 Task: Add an event with the title Casual Sales Territory Planning and Expansion Strategies, date '2024/03/12', time 7:30 AM to 9:30 AM, logged in from the account softage.3@softage.netand send the event invitation to softage.4@softage.net and softage.2@softage.net. Set a reminder for the event 2 hour before
Action: Mouse moved to (85, 82)
Screenshot: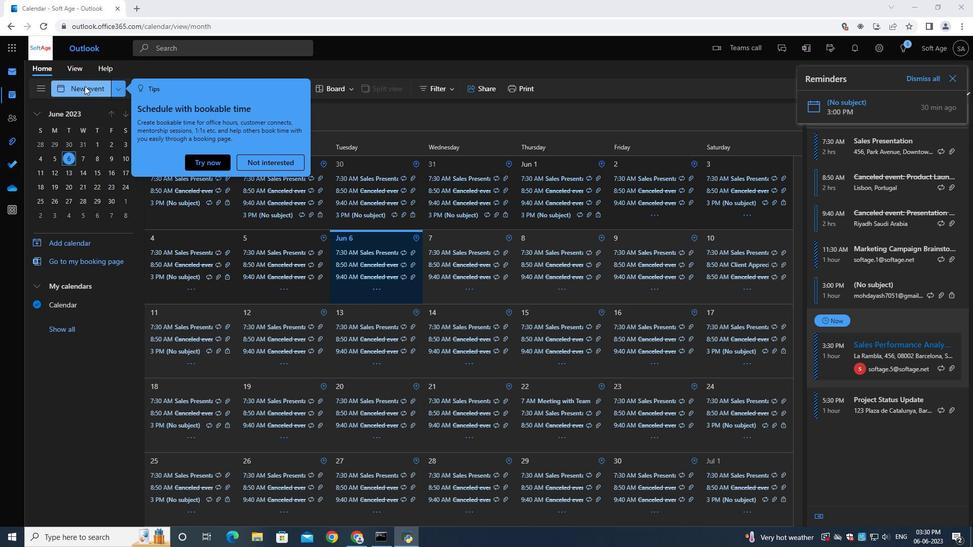 
Action: Mouse pressed left at (85, 82)
Screenshot: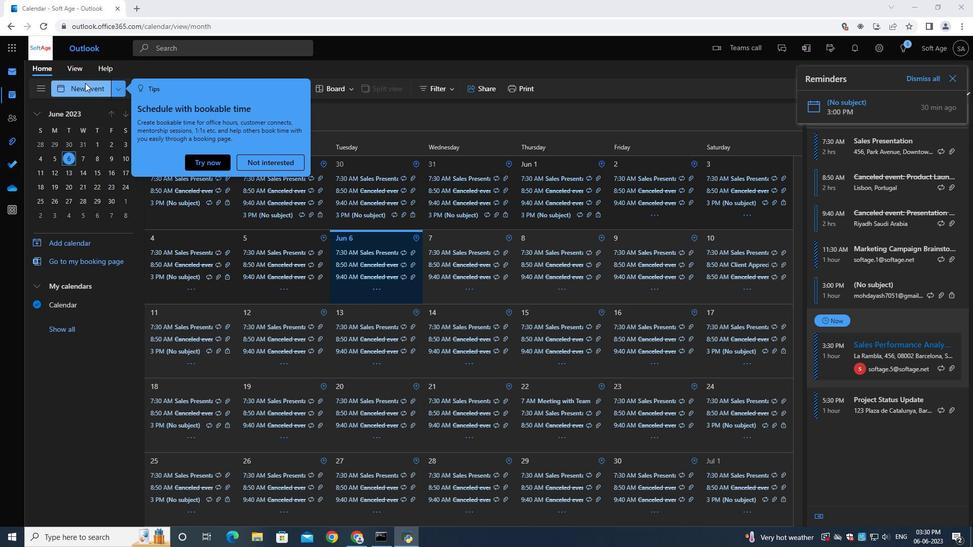 
Action: Mouse moved to (252, 154)
Screenshot: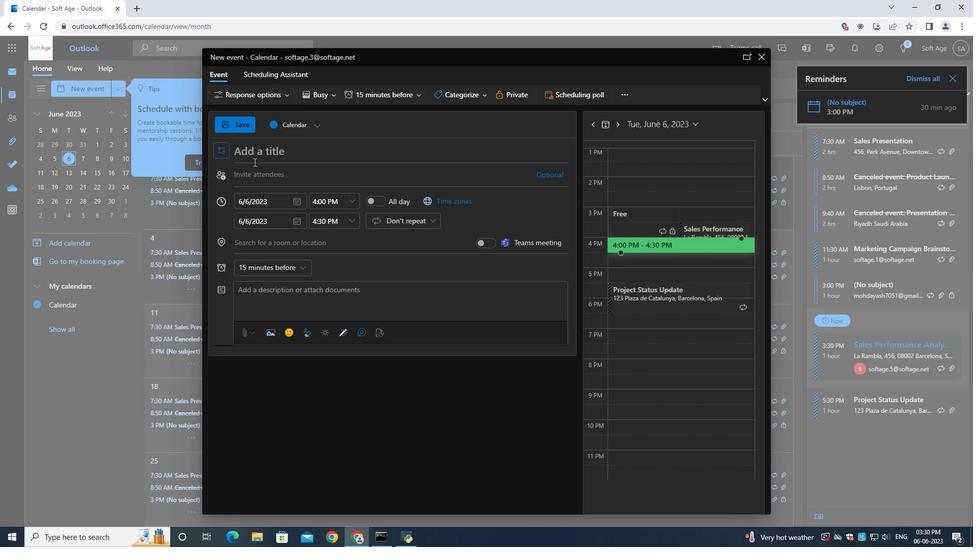 
Action: Mouse pressed left at (252, 154)
Screenshot: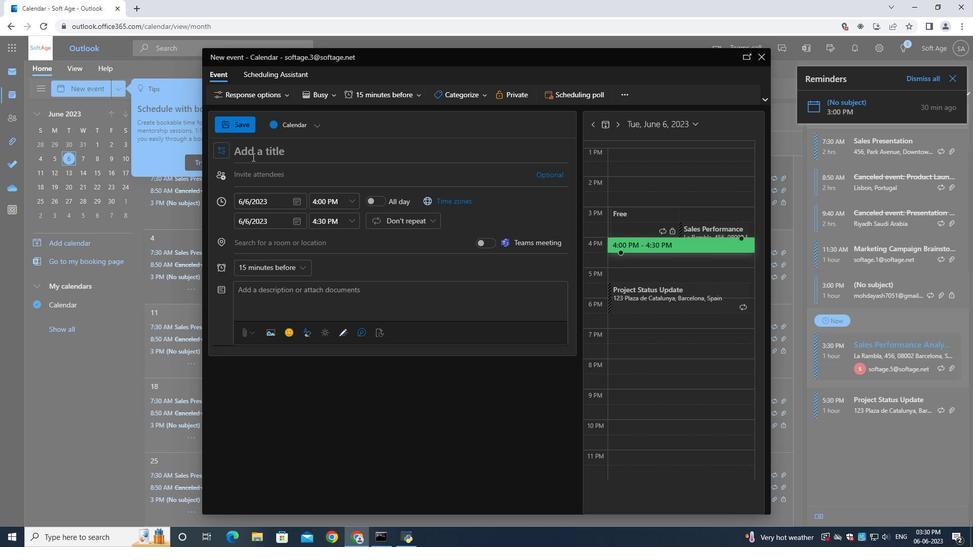 
Action: Key pressed <Key.shift><Key.shift><Key.shift><Key.shift><Key.shift><Key.shift><Key.shift><Key.shift><Key.shift><Key.shift><Key.shift><Key.shift><Key.shift><Key.shift><Key.shift><Key.shift><Key.shift><Key.shift><Key.shift><Key.shift><Key.shift><Key.shift><Key.shift><Key.shift><Key.shift><Key.shift><Key.shift><Key.shift><Key.shift><Key.shift>Casual<Key.space><Key.shift>Sales<Key.space><Key.shift><Key.shift><Key.shift><Key.shift><Key.shift><Key.shift><Key.shift><Key.shift><Key.shift><Key.shift><Key.shift><Key.shift><Key.shift><Key.shift><Key.shift><Key.shift><Key.shift><Key.shift><Key.shift><Key.shift><Key.shift><Key.shift><Key.shift><Key.shift>Territory<Key.space><Key.shift>Planning<Key.space>and<Key.space><Key.shift><Key.shift><Key.shift><Key.shift><Key.shift><Key.shift><Key.shift><Key.shift>Expansion<Key.space><Key.shift>Strategies
Screenshot: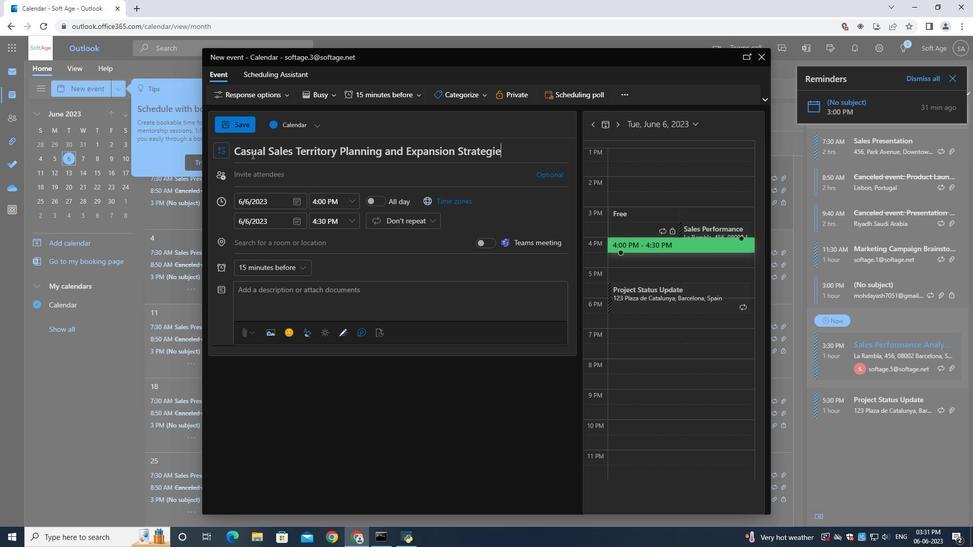 
Action: Mouse moved to (299, 201)
Screenshot: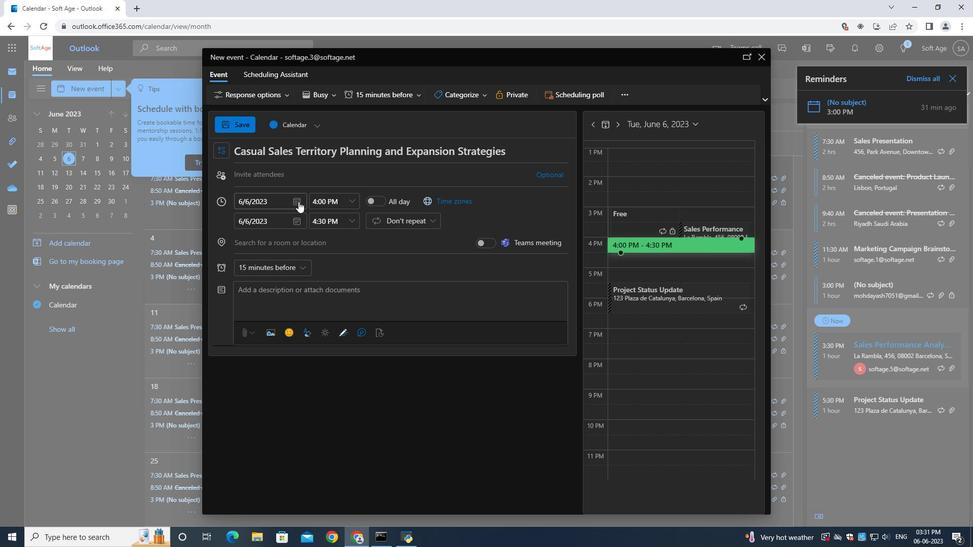 
Action: Mouse pressed left at (299, 201)
Screenshot: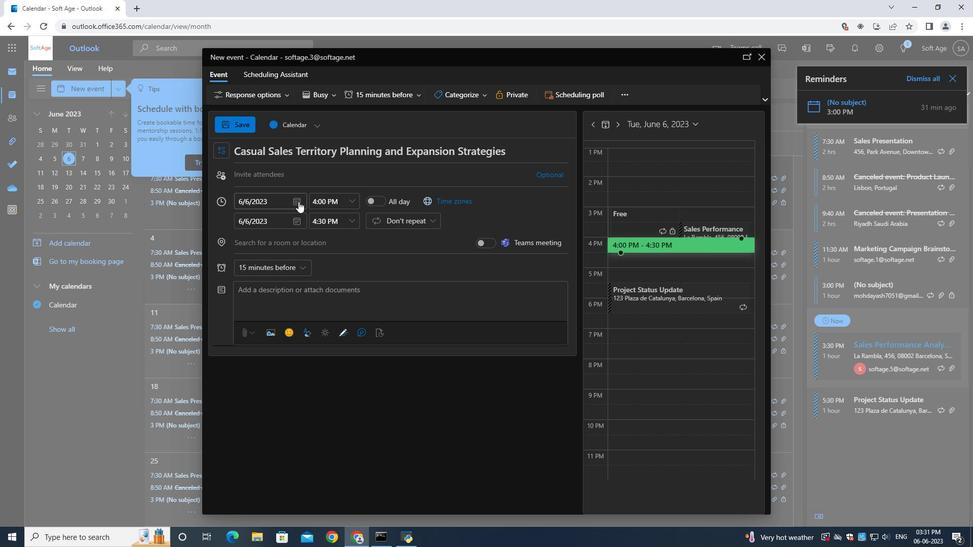 
Action: Mouse moved to (335, 222)
Screenshot: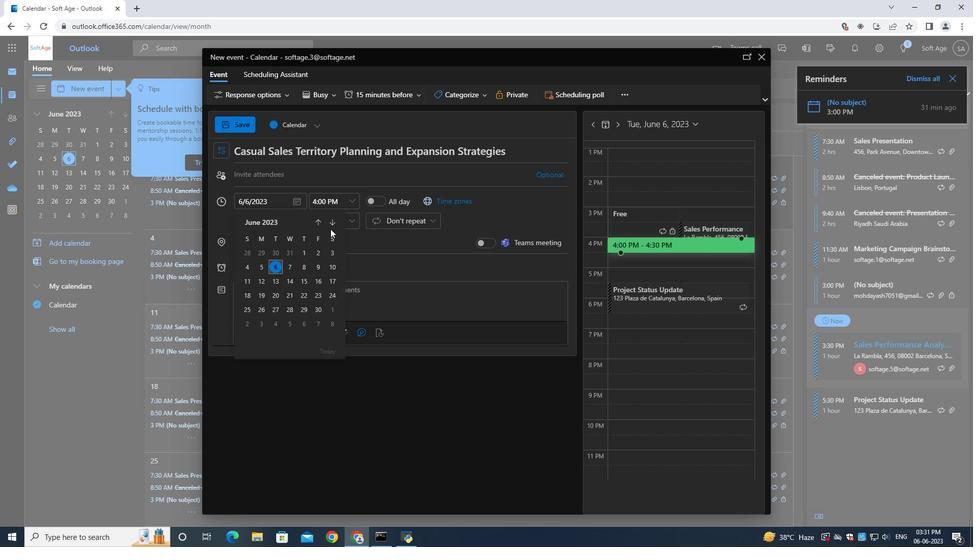 
Action: Mouse pressed left at (335, 222)
Screenshot: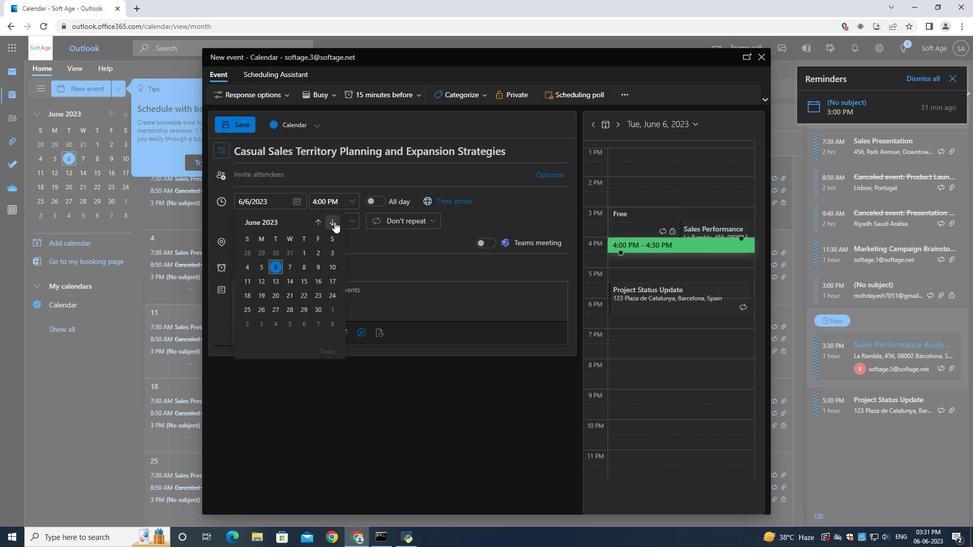 
Action: Mouse moved to (336, 222)
Screenshot: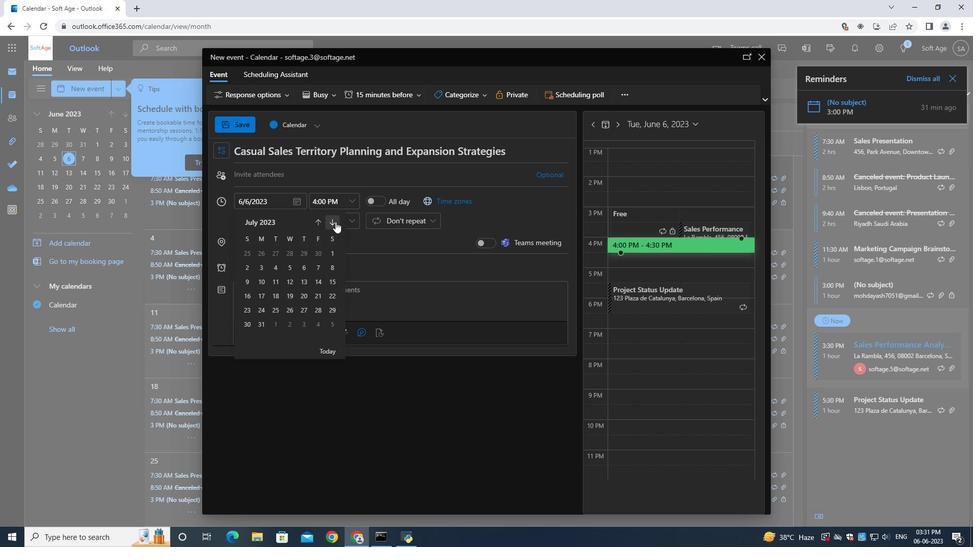 
Action: Mouse pressed left at (336, 222)
Screenshot: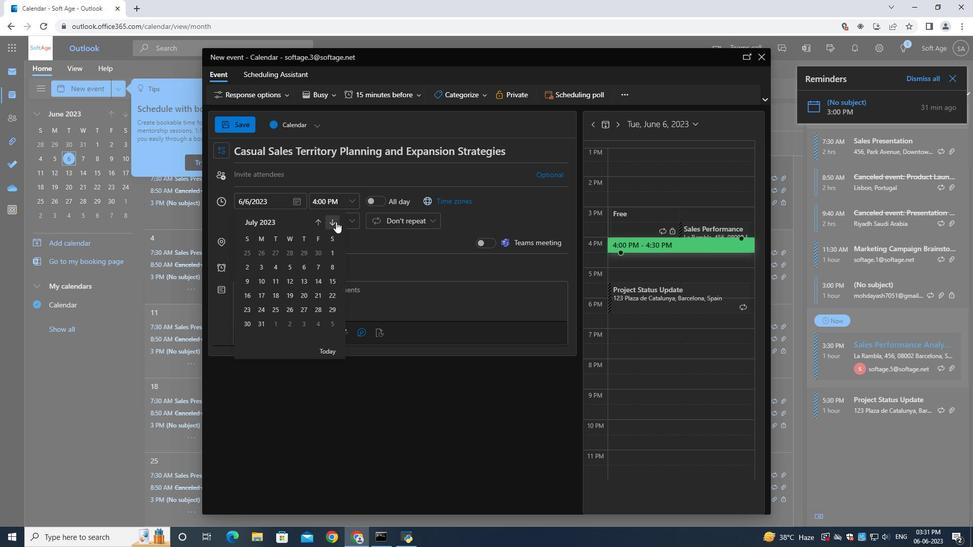 
Action: Mouse pressed left at (336, 222)
Screenshot: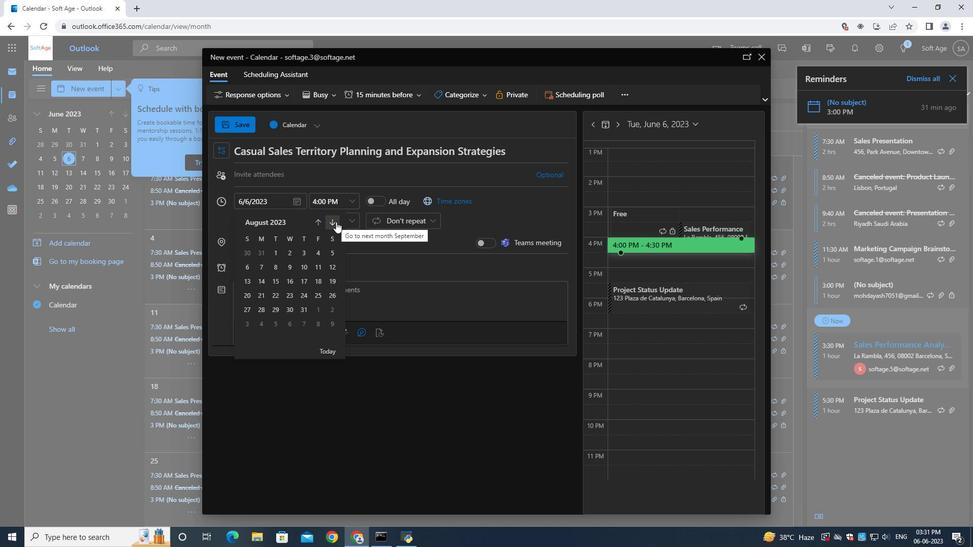 
Action: Mouse pressed left at (336, 222)
Screenshot: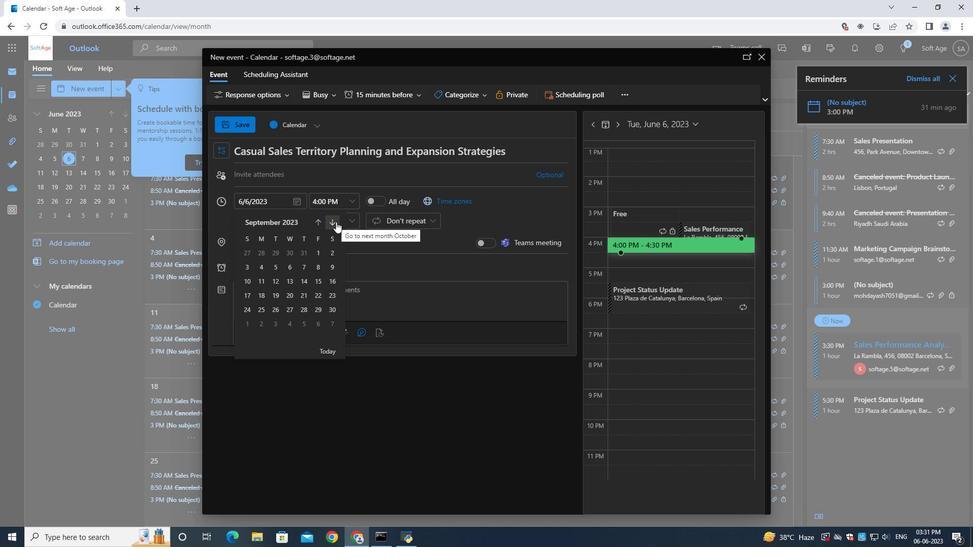 
Action: Mouse moved to (336, 221)
Screenshot: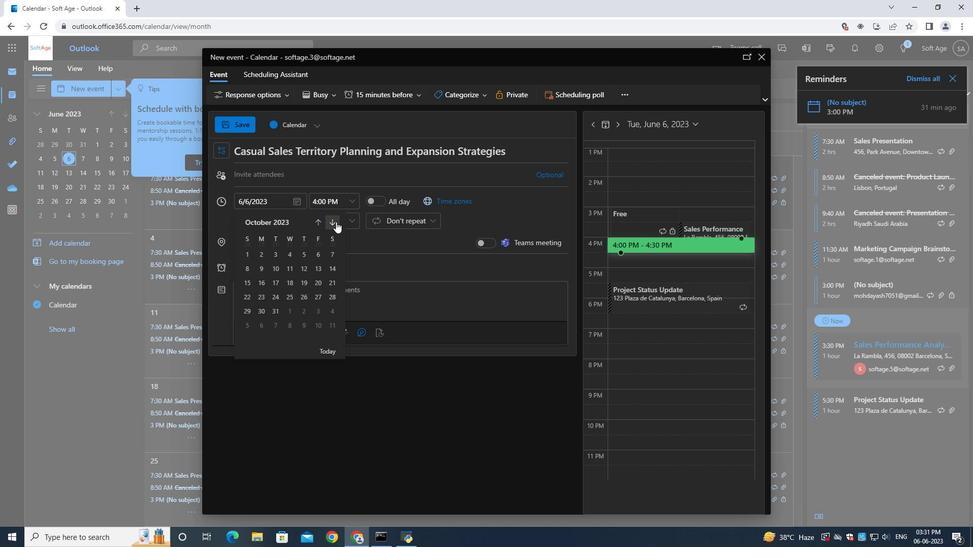 
Action: Mouse pressed left at (336, 221)
Screenshot: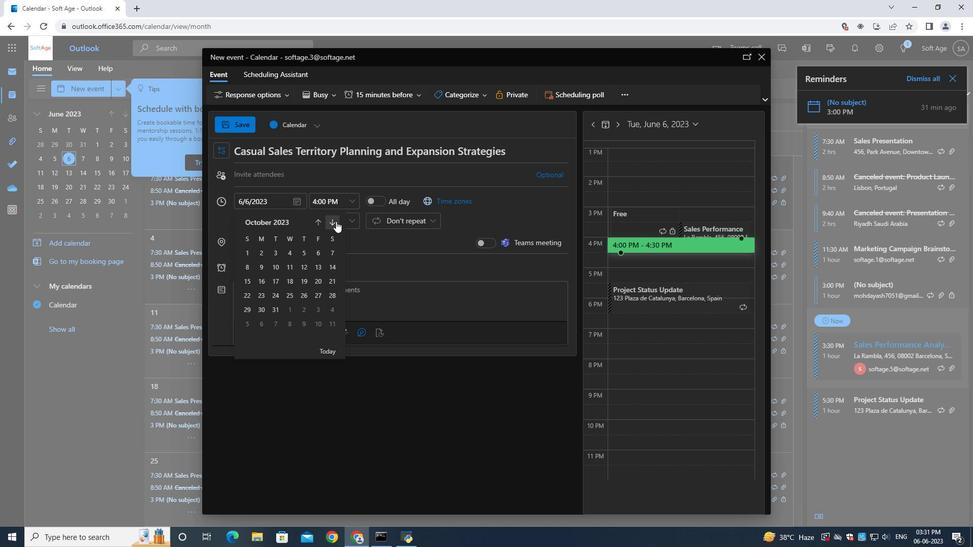 
Action: Mouse pressed left at (336, 221)
Screenshot: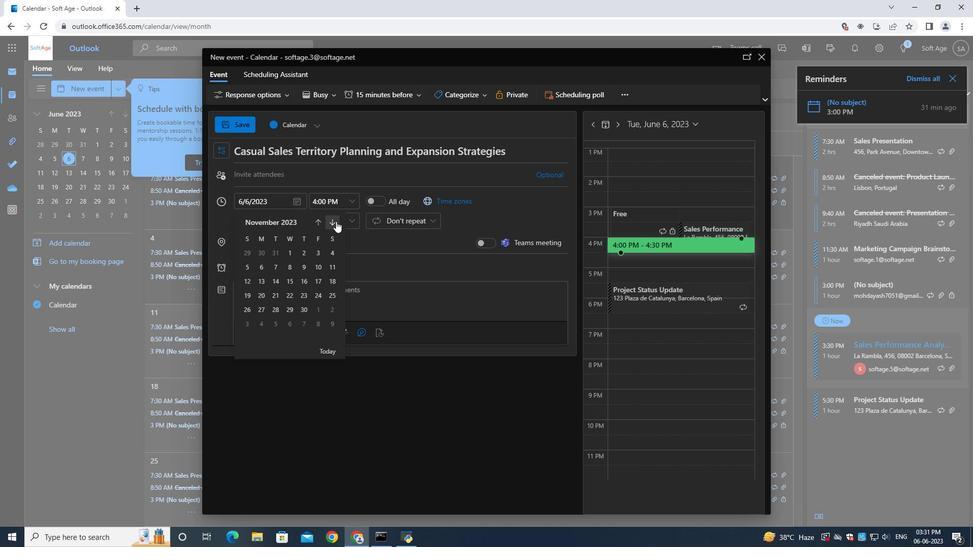 
Action: Mouse pressed left at (336, 221)
Screenshot: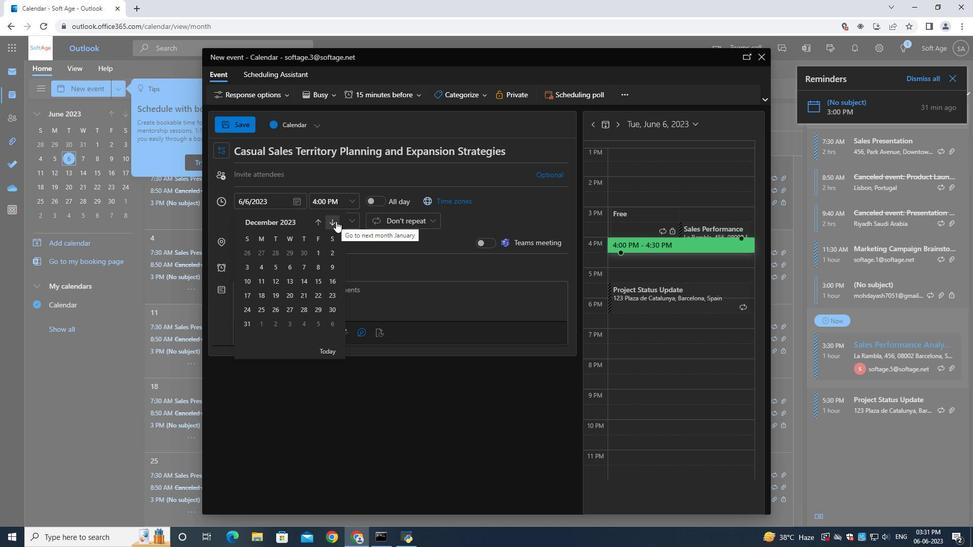 
Action: Mouse pressed left at (336, 221)
Screenshot: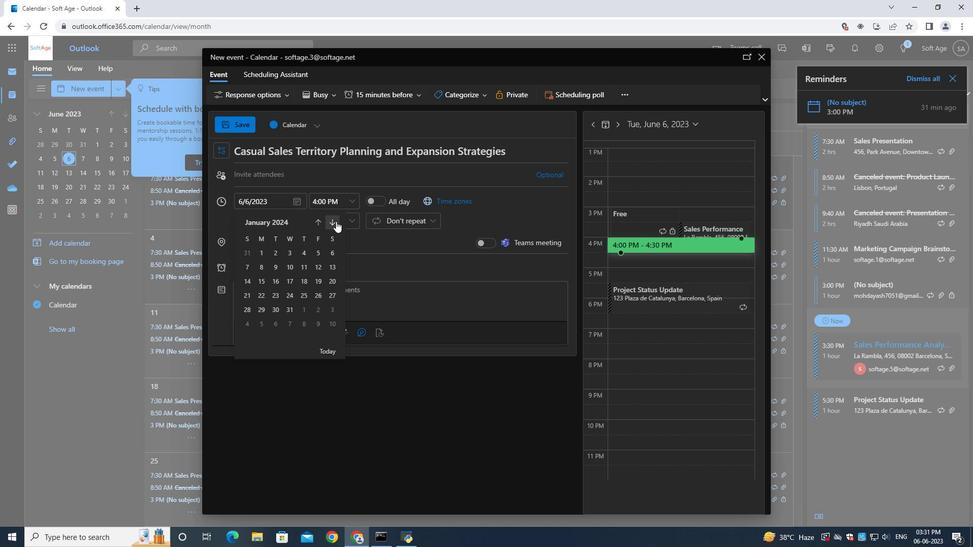 
Action: Mouse pressed left at (336, 221)
Screenshot: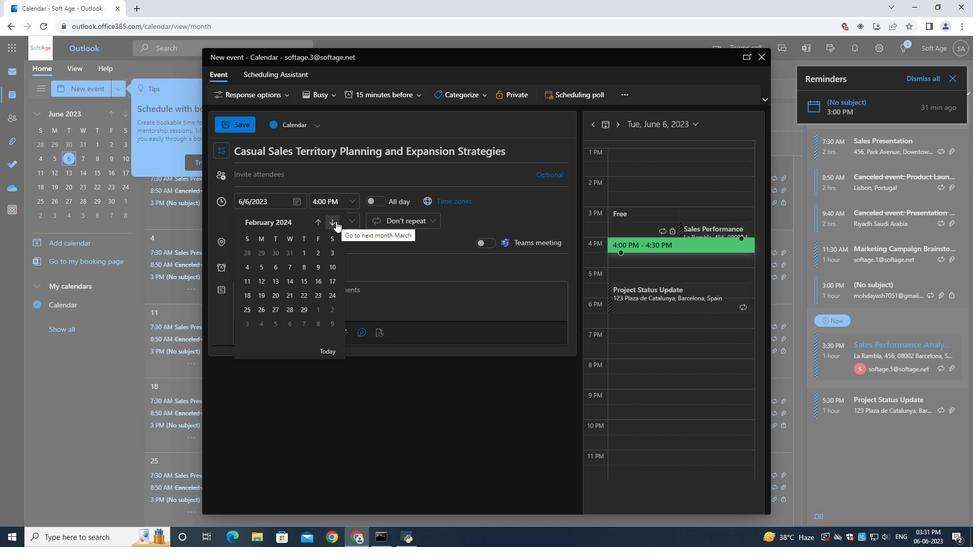 
Action: Mouse moved to (272, 278)
Screenshot: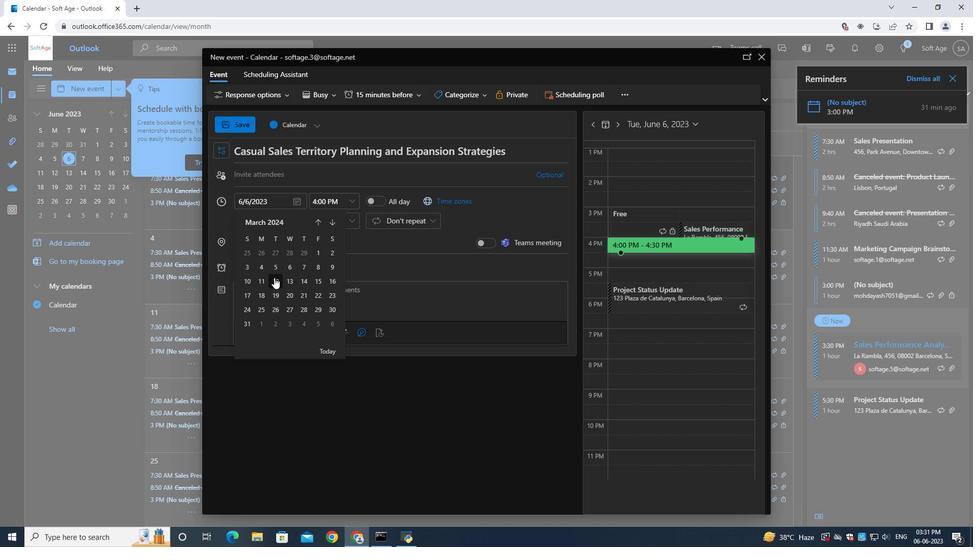 
Action: Mouse pressed left at (272, 278)
Screenshot: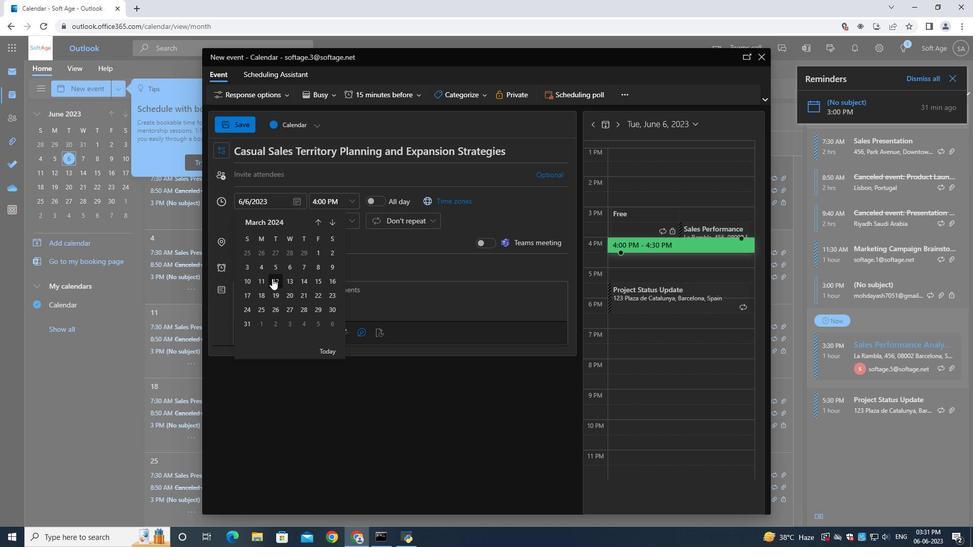 
Action: Mouse moved to (318, 201)
Screenshot: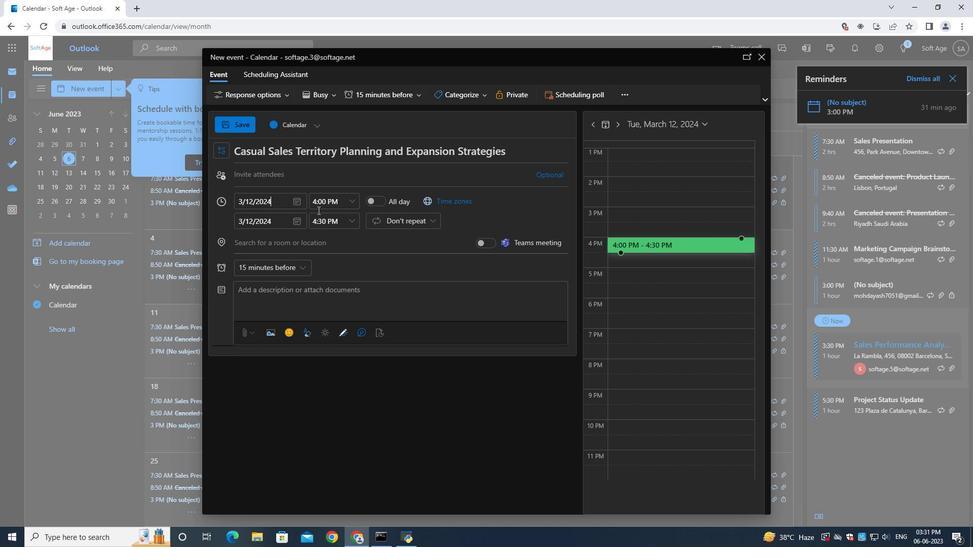 
Action: Mouse pressed left at (318, 201)
Screenshot: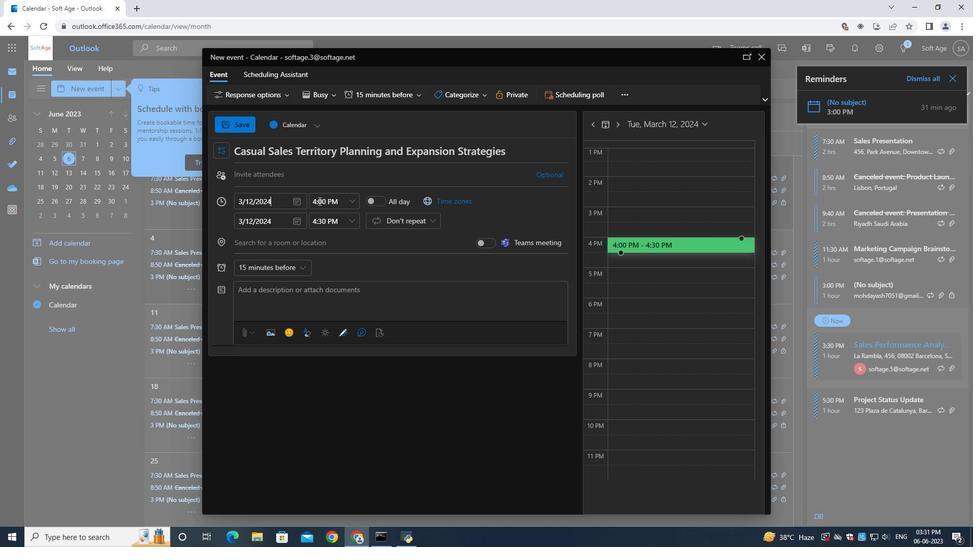 
Action: Key pressed 7<Key.shift_r>:30<Key.shift>AM
Screenshot: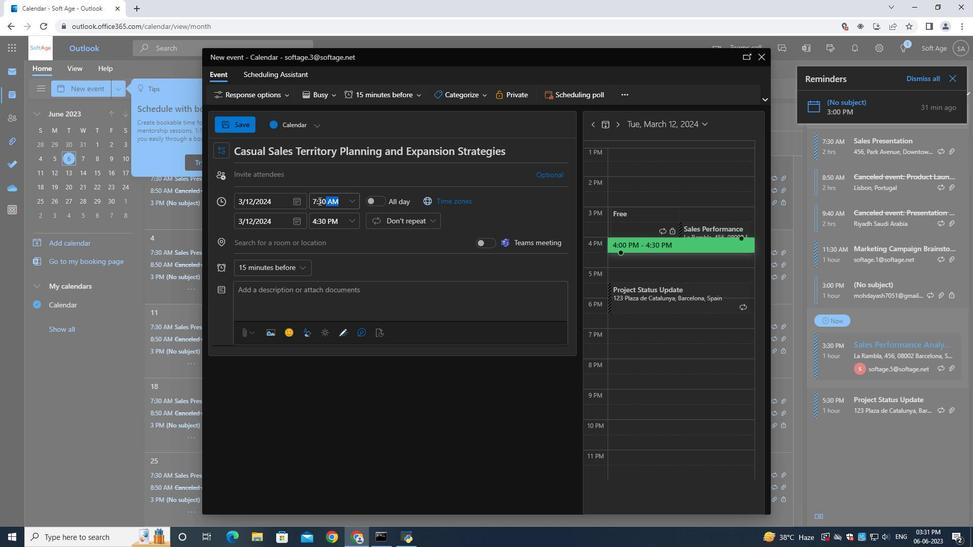
Action: Mouse moved to (325, 223)
Screenshot: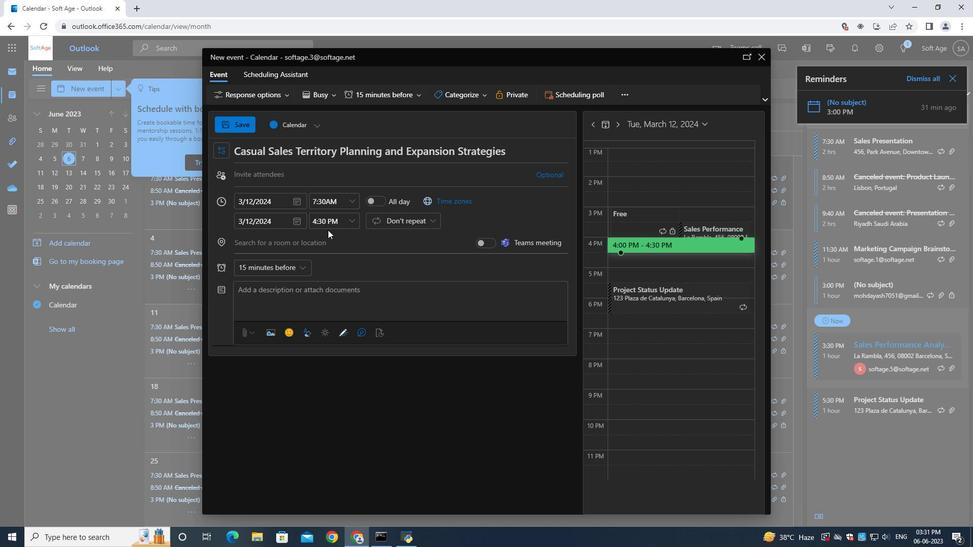 
Action: Mouse pressed left at (325, 223)
Screenshot: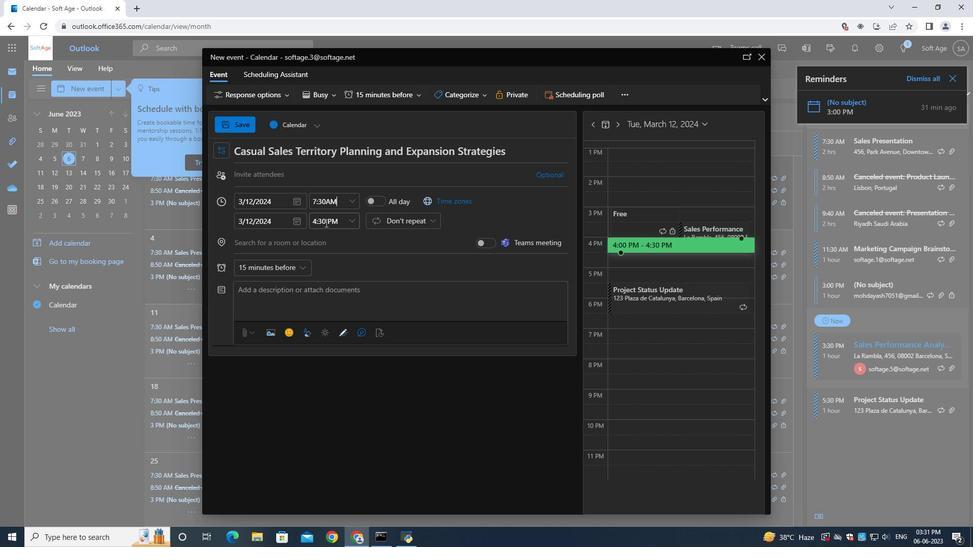 
Action: Mouse moved to (326, 223)
Screenshot: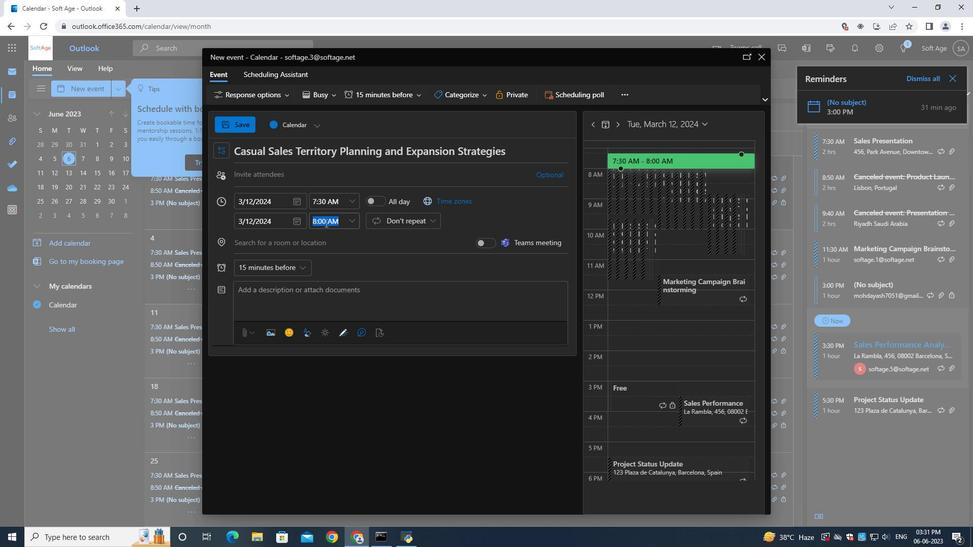 
Action: Key pressed 9<Key.shift_r>:30<Key.shift>AM
Screenshot: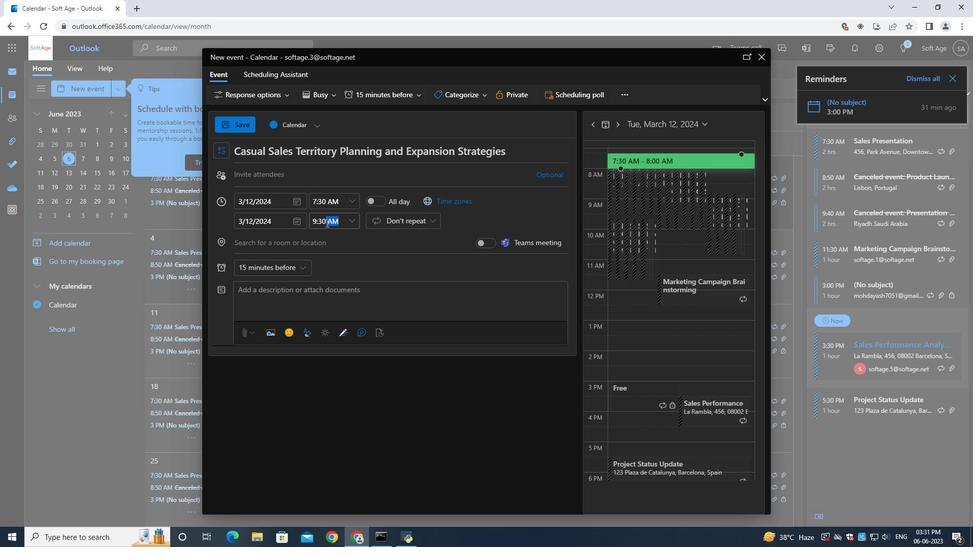 
Action: Mouse moved to (268, 175)
Screenshot: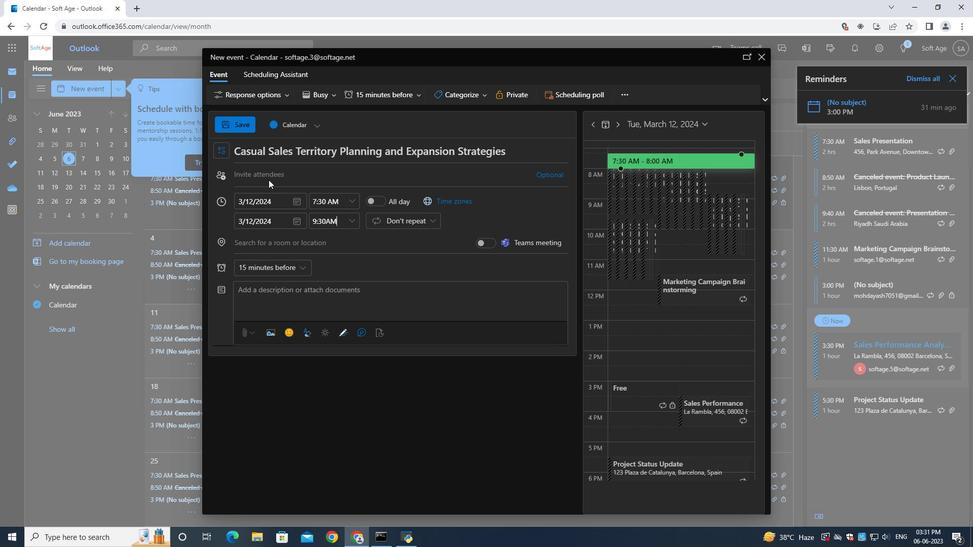 
Action: Mouse pressed left at (268, 175)
Screenshot: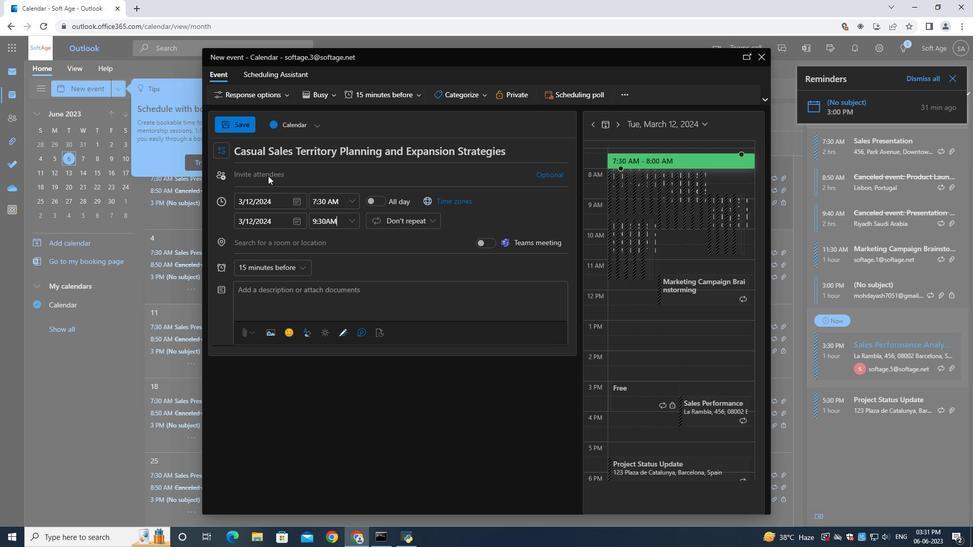 
Action: Mouse moved to (269, 175)
Screenshot: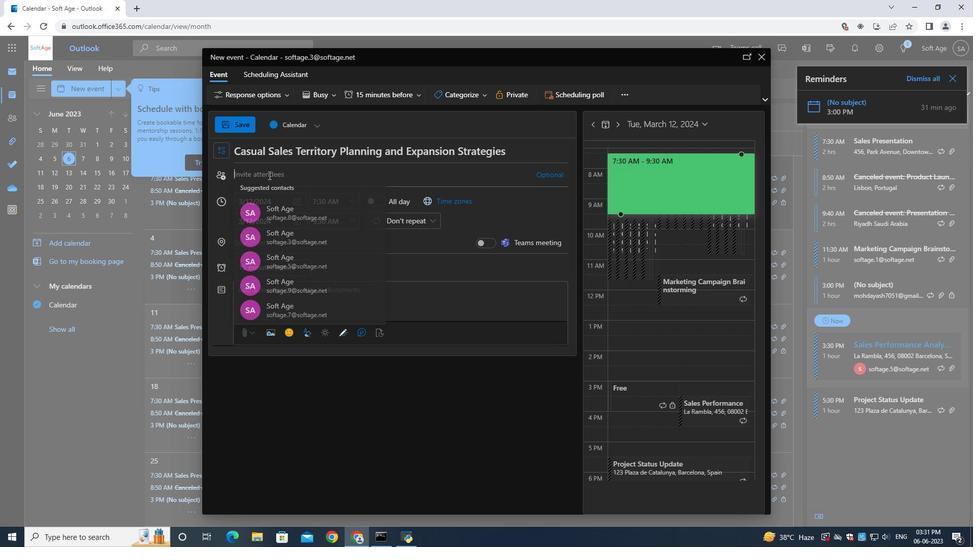 
Action: Key pressed softage.4<Key.shift>@softage.net
Screenshot: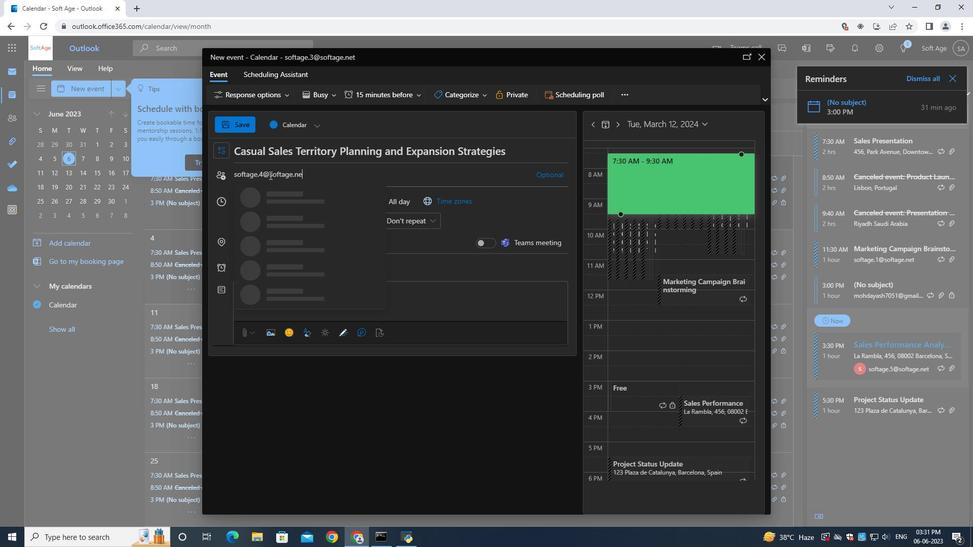 
Action: Mouse moved to (280, 202)
Screenshot: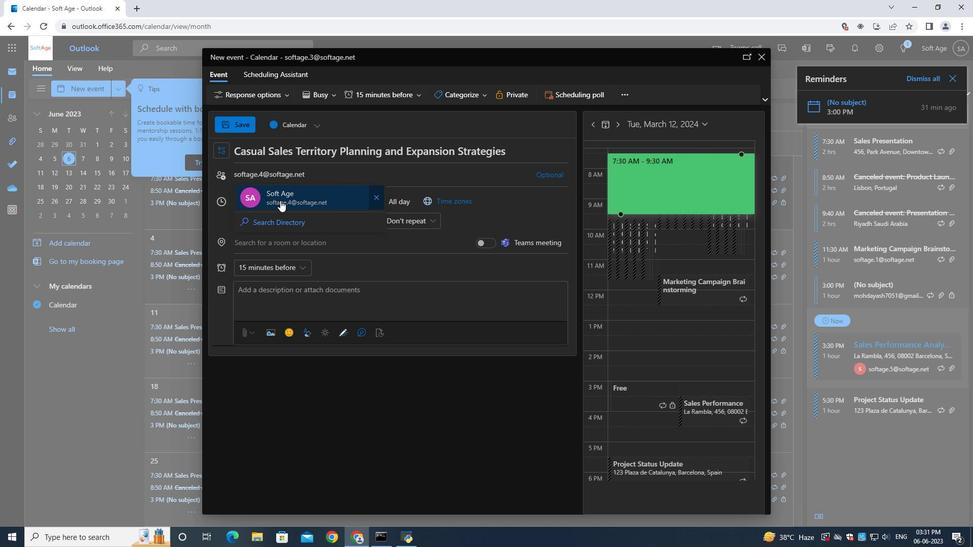 
Action: Mouse pressed left at (280, 202)
Screenshot: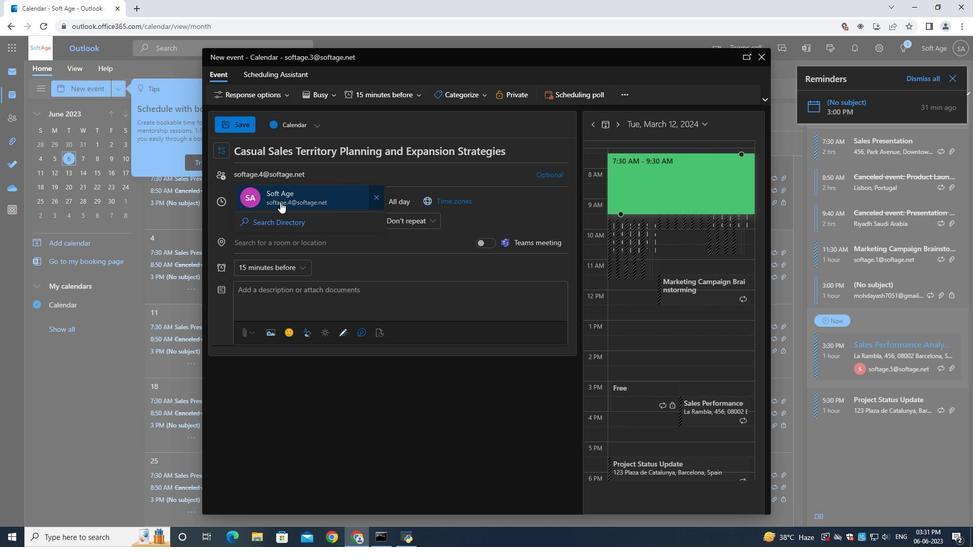 
Action: Mouse moved to (298, 170)
Screenshot: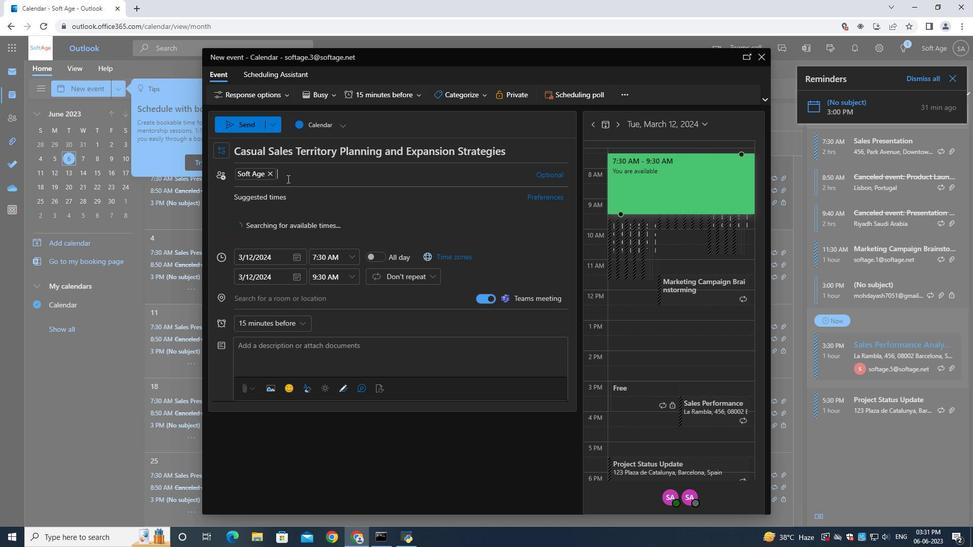 
Action: Key pressed softage.4<Key.shift>@softage.net
Screenshot: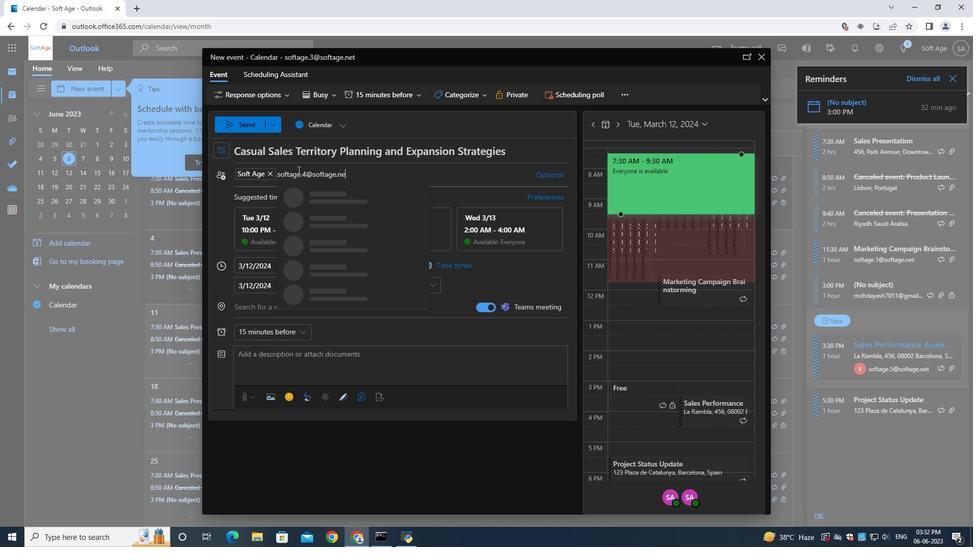 
Action: Mouse moved to (317, 199)
Screenshot: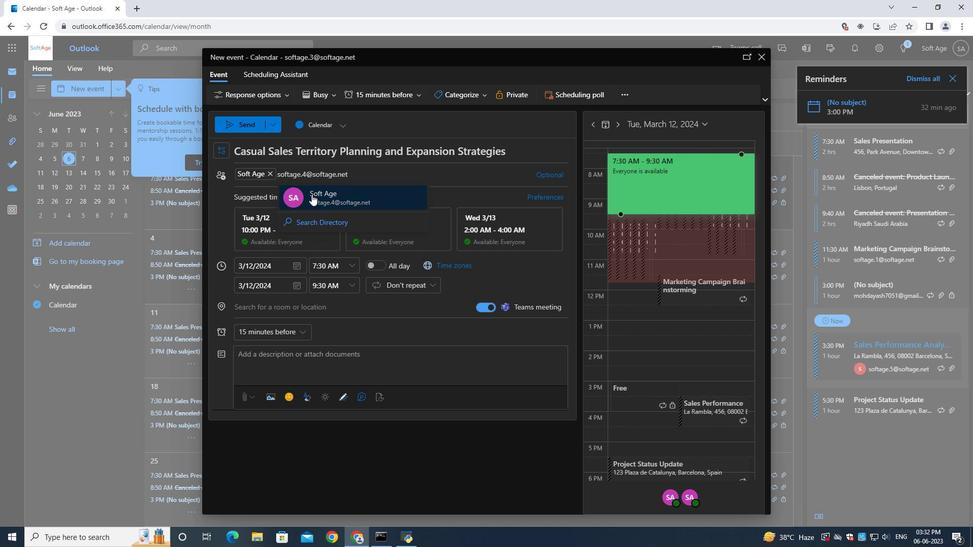 
Action: Mouse pressed left at (317, 199)
Screenshot: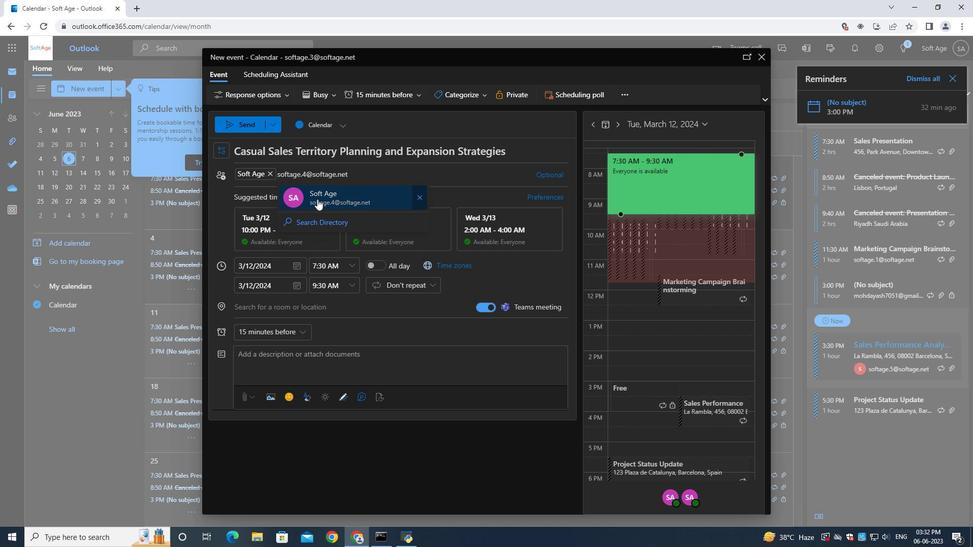 
Action: Mouse moved to (260, 333)
Screenshot: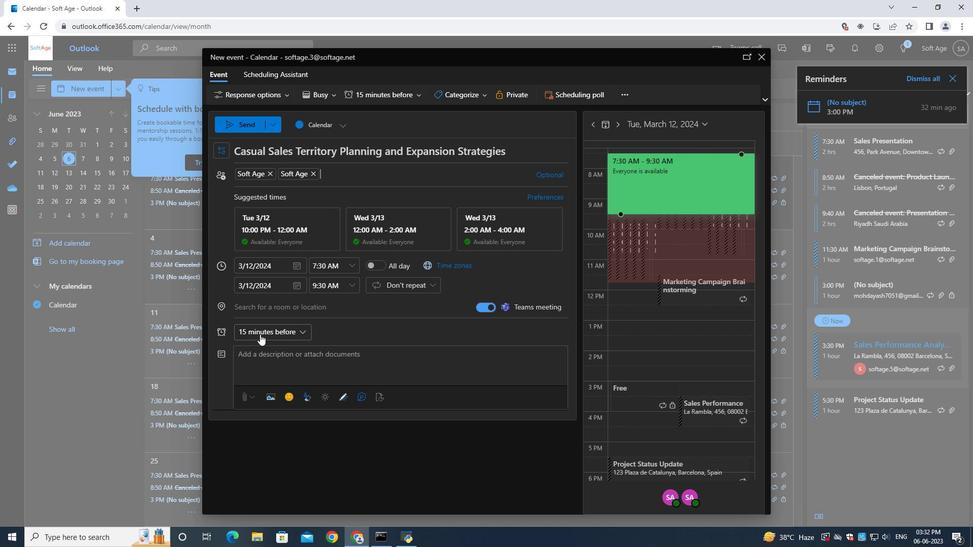 
Action: Mouse pressed left at (260, 333)
Screenshot: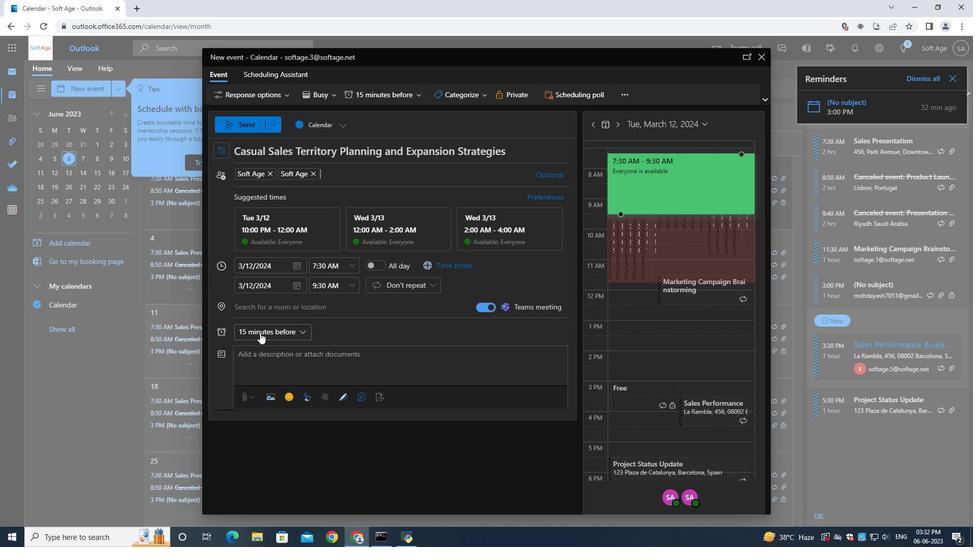 
Action: Mouse moved to (266, 240)
Screenshot: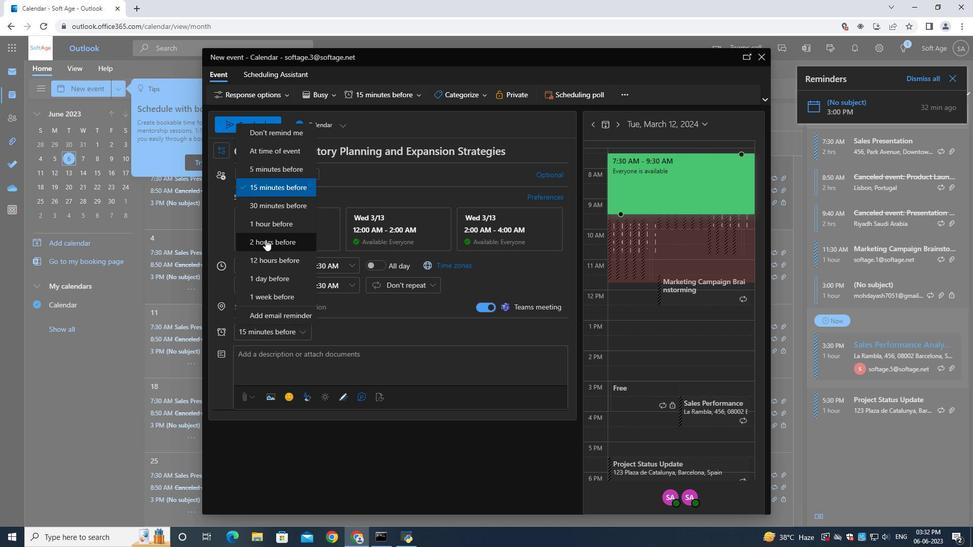 
Action: Mouse pressed left at (266, 240)
Screenshot: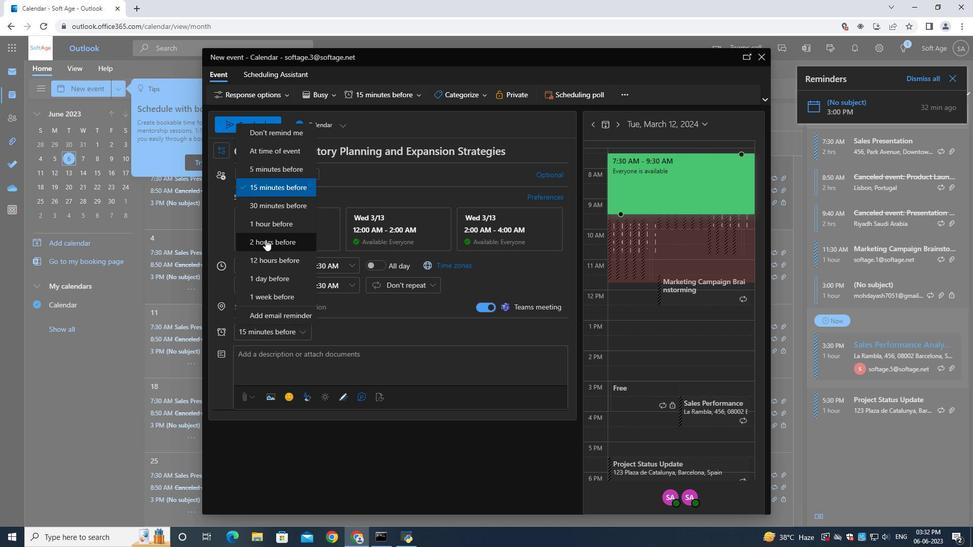 
Action: Mouse moved to (247, 121)
Screenshot: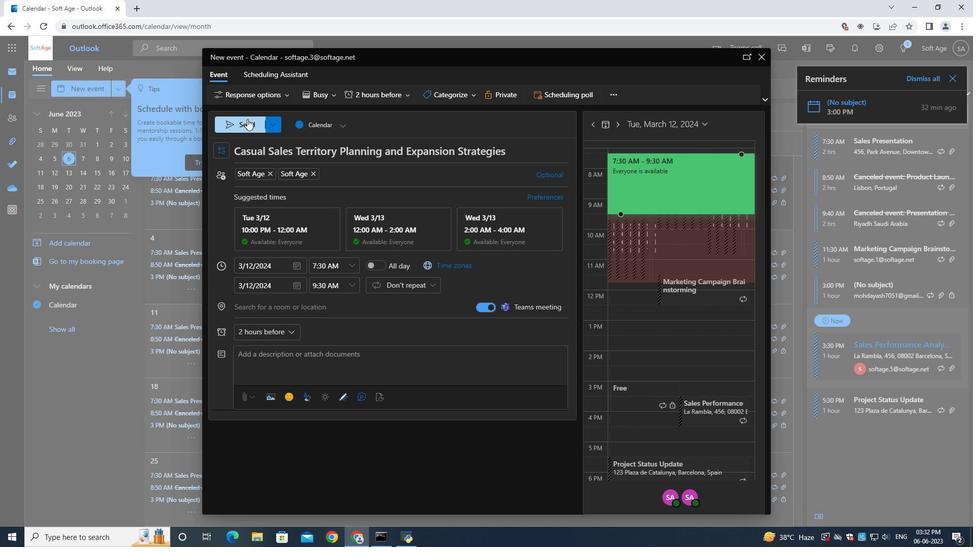 
Action: Mouse pressed left at (247, 121)
Screenshot: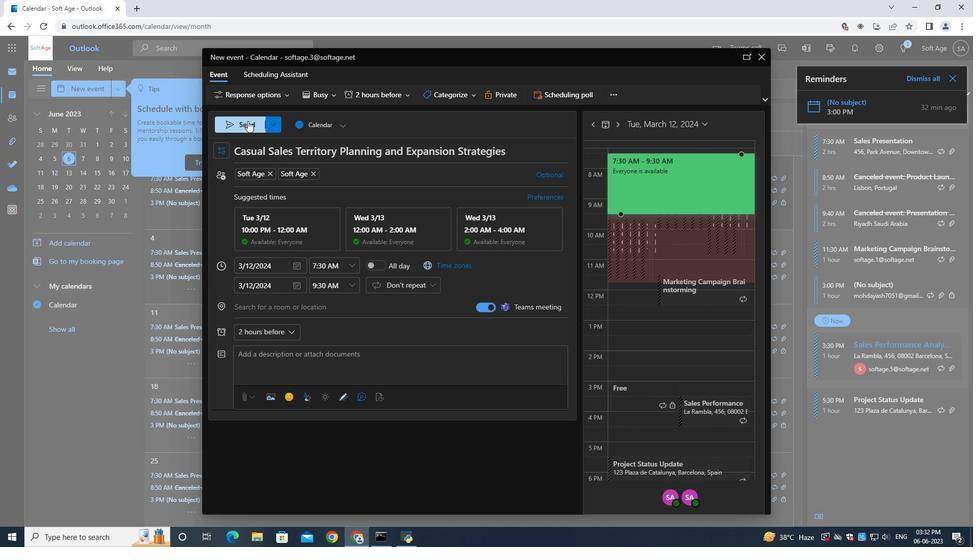 
Action: Mouse moved to (248, 121)
Screenshot: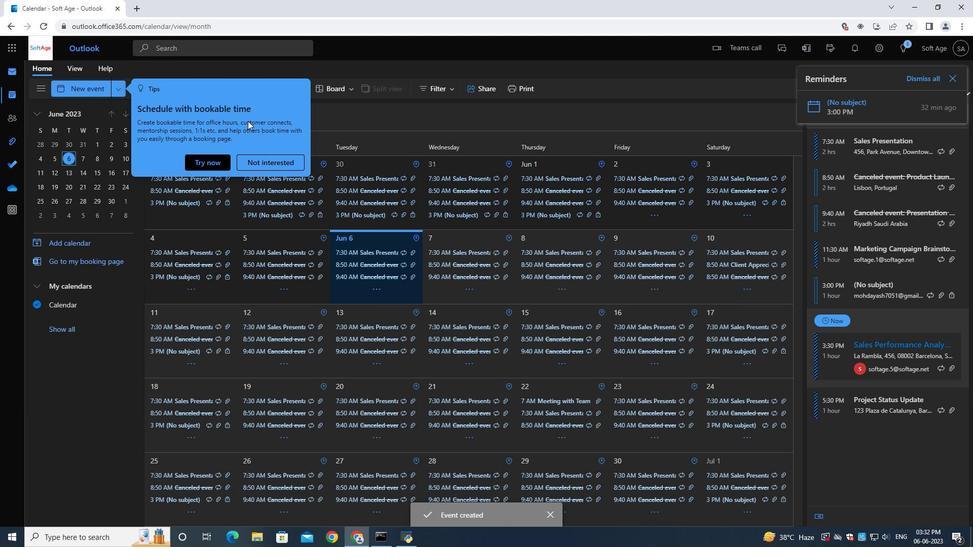 
